 Task: Update the time on Redfin of the saved search to no max.
Action: Mouse moved to (348, 266)
Screenshot: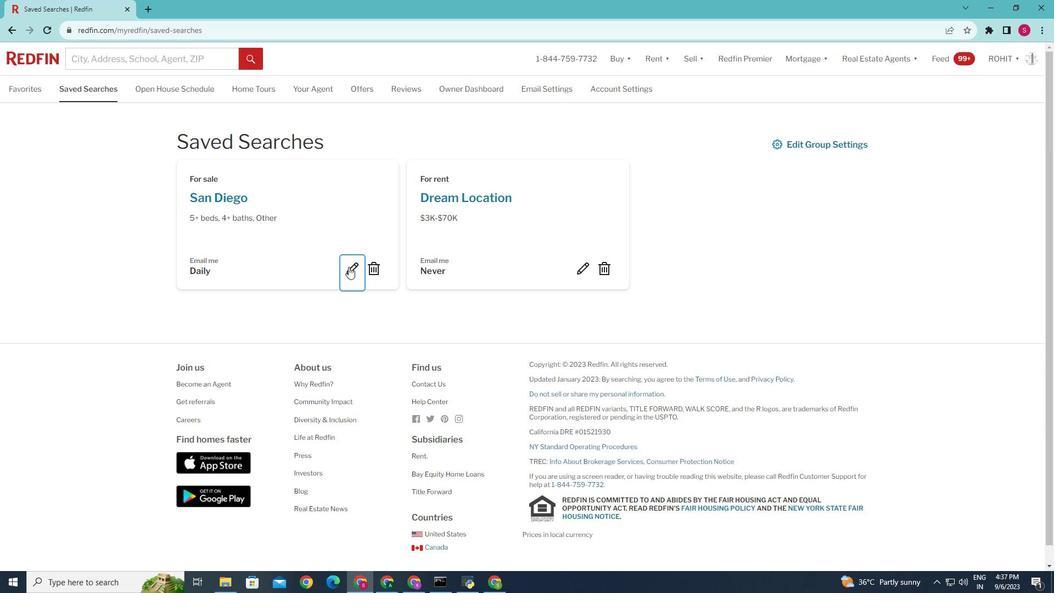 
Action: Mouse pressed left at (348, 266)
Screenshot: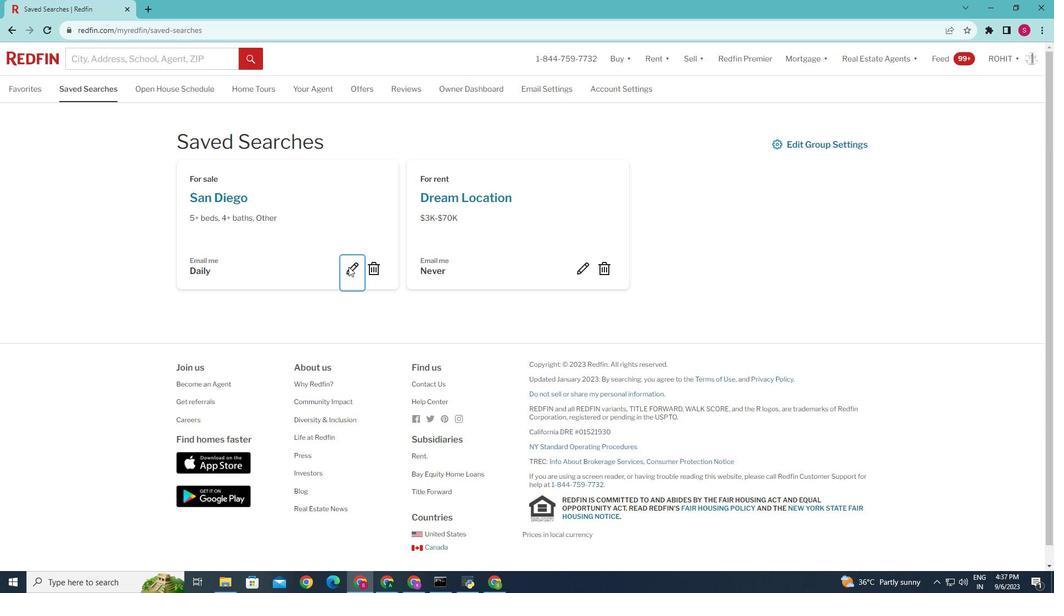 
Action: Mouse moved to (472, 364)
Screenshot: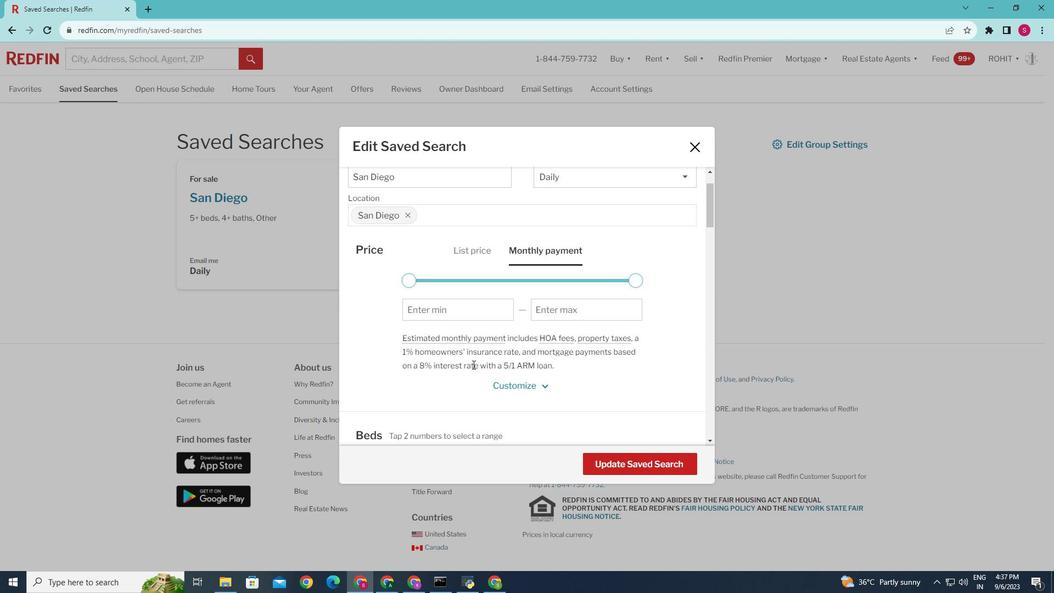 
Action: Mouse scrolled (472, 364) with delta (0, 0)
Screenshot: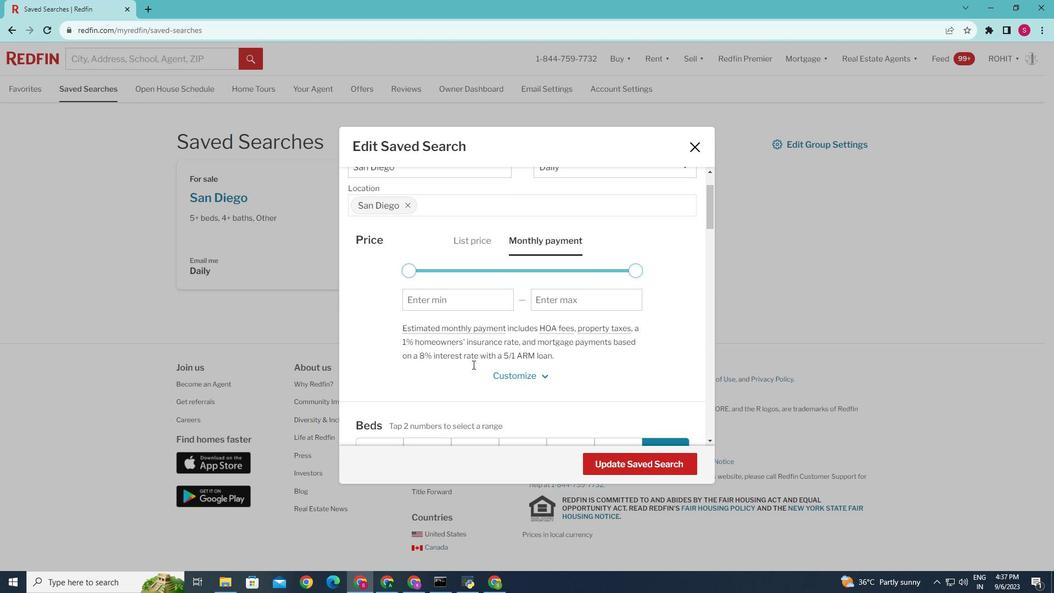 
Action: Mouse scrolled (472, 364) with delta (0, 0)
Screenshot: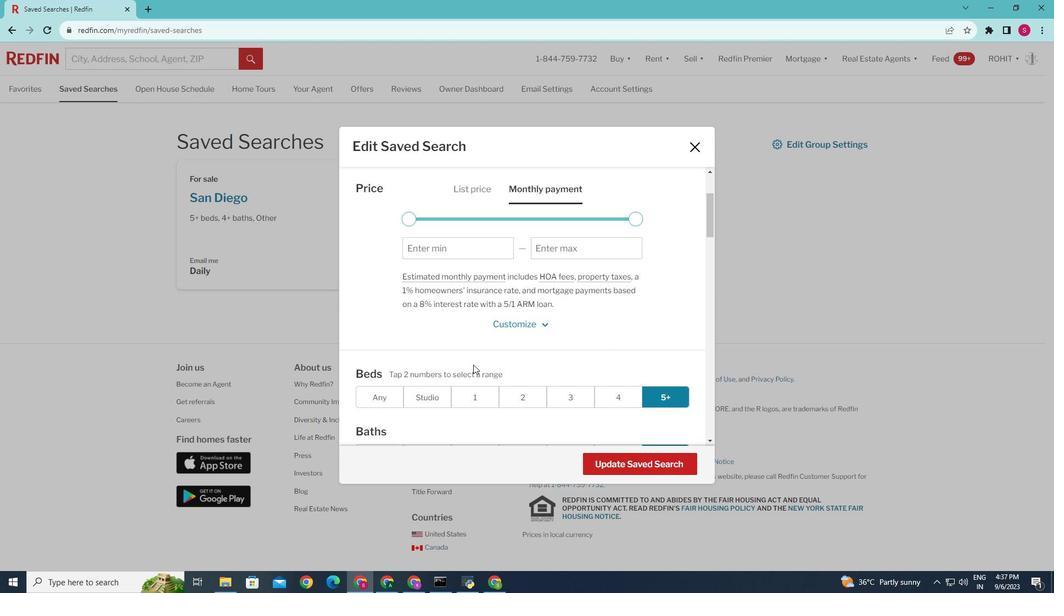 
Action: Mouse moved to (473, 364)
Screenshot: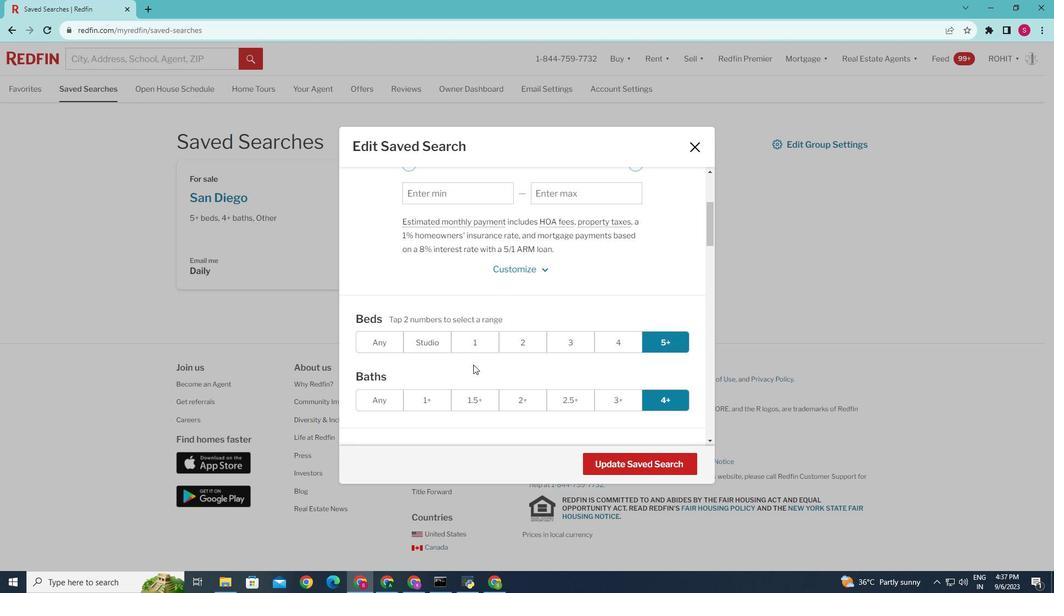 
Action: Mouse scrolled (473, 364) with delta (0, 0)
Screenshot: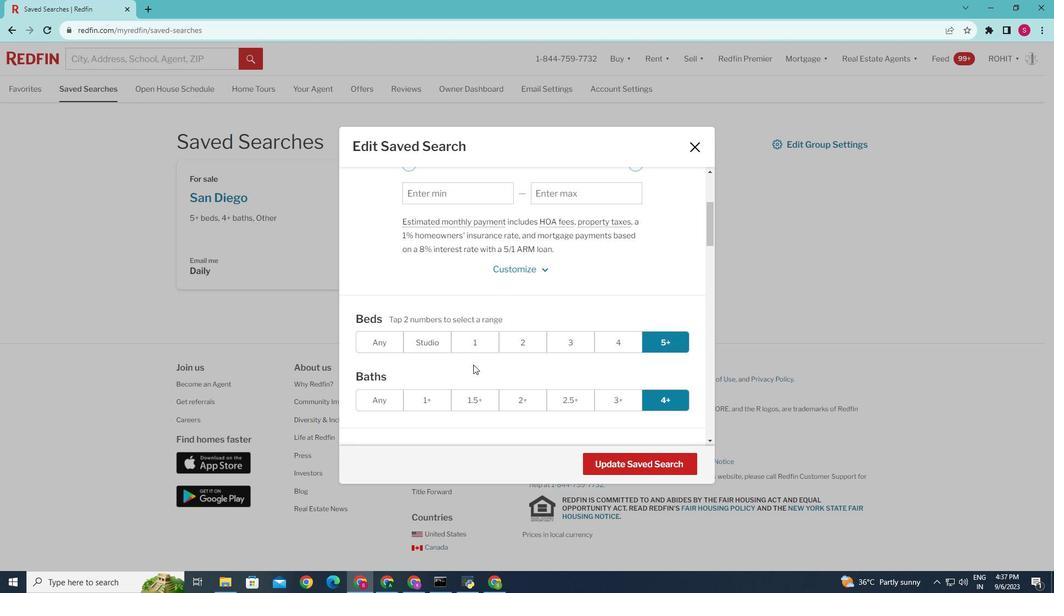 
Action: Mouse scrolled (473, 364) with delta (0, 0)
Screenshot: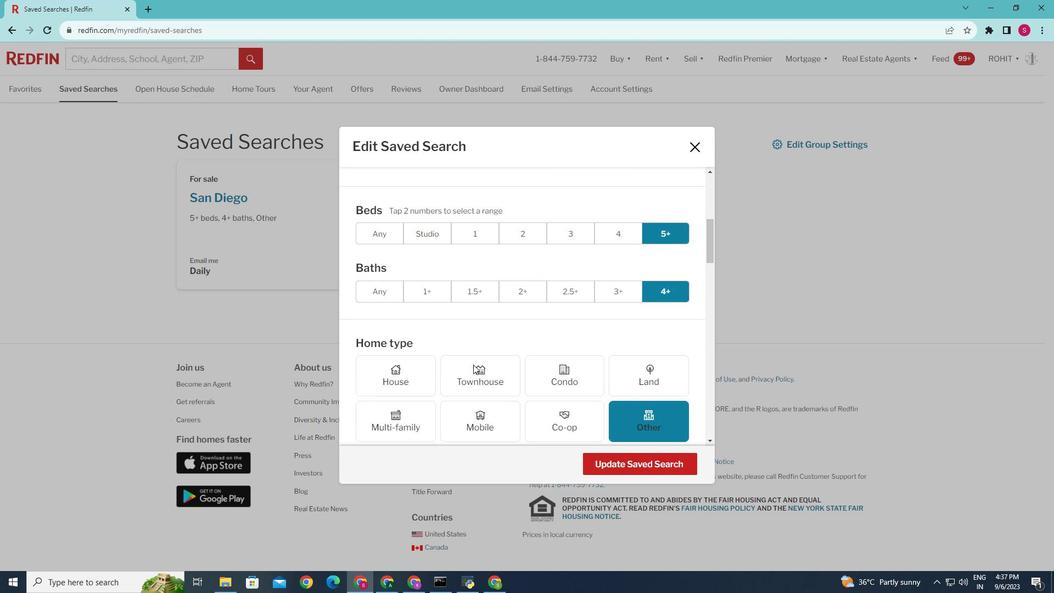 
Action: Mouse scrolled (473, 364) with delta (0, 0)
Screenshot: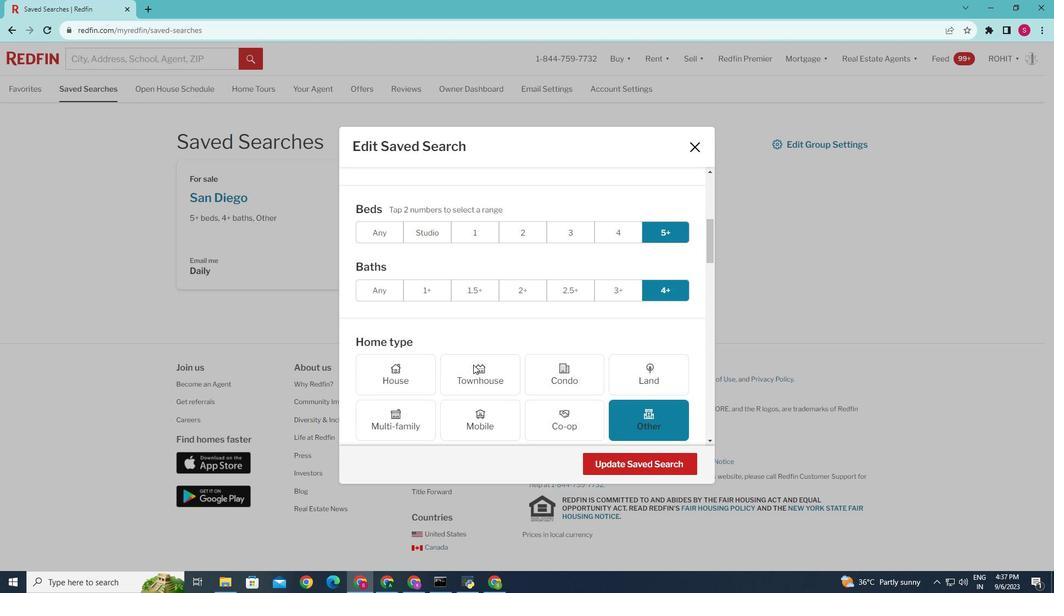 
Action: Mouse scrolled (473, 364) with delta (0, 0)
Screenshot: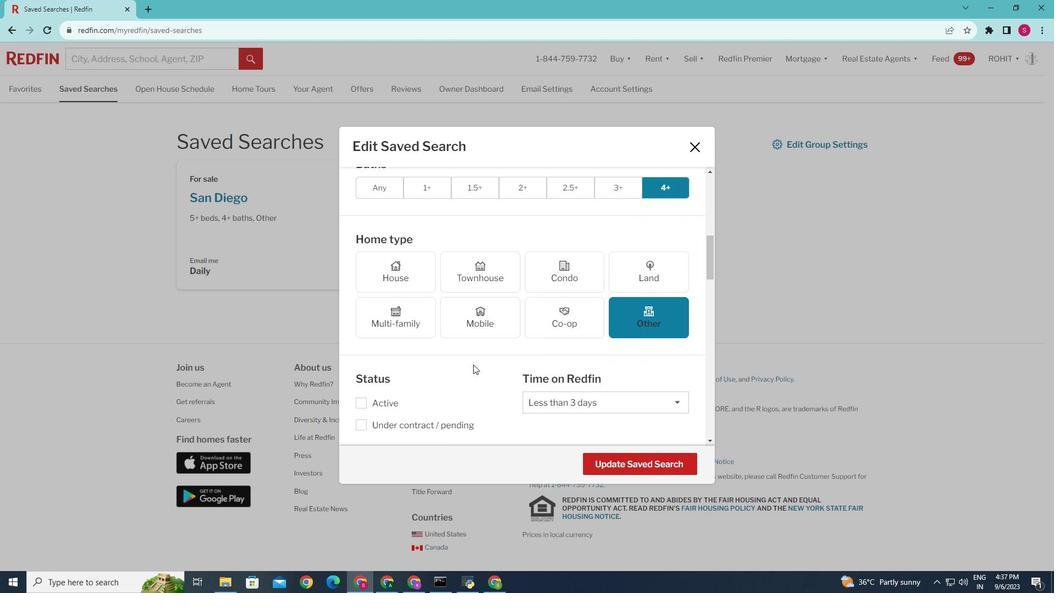 
Action: Mouse scrolled (473, 364) with delta (0, 0)
Screenshot: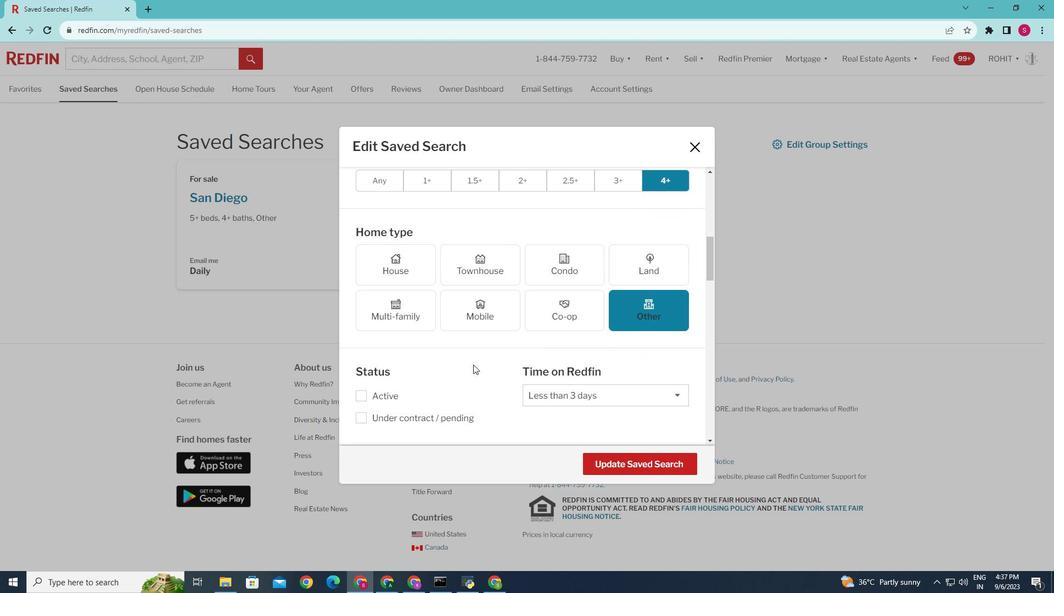 
Action: Mouse scrolled (473, 364) with delta (0, 0)
Screenshot: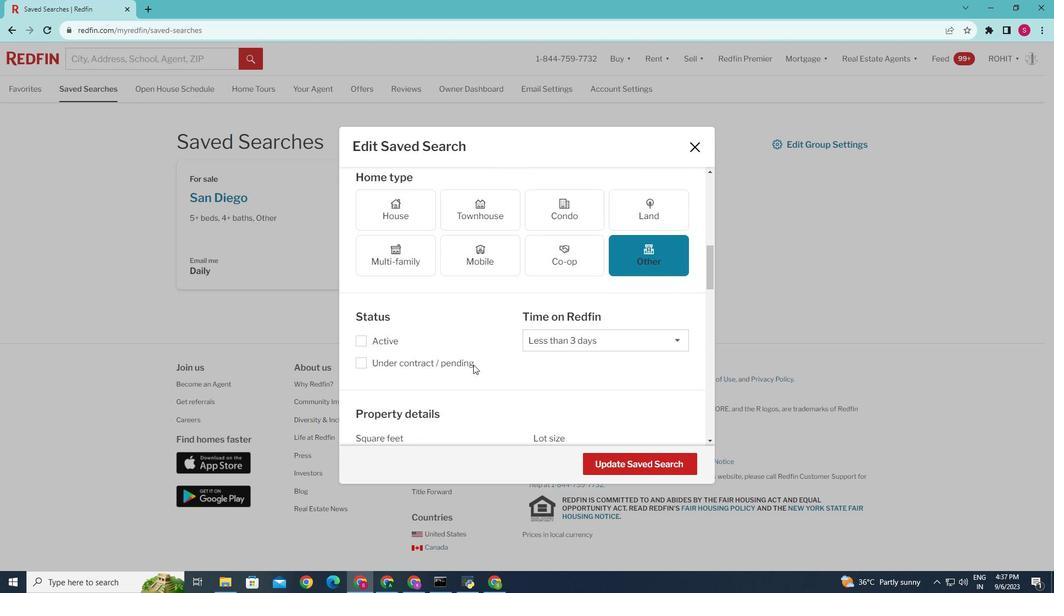 
Action: Mouse moved to (566, 340)
Screenshot: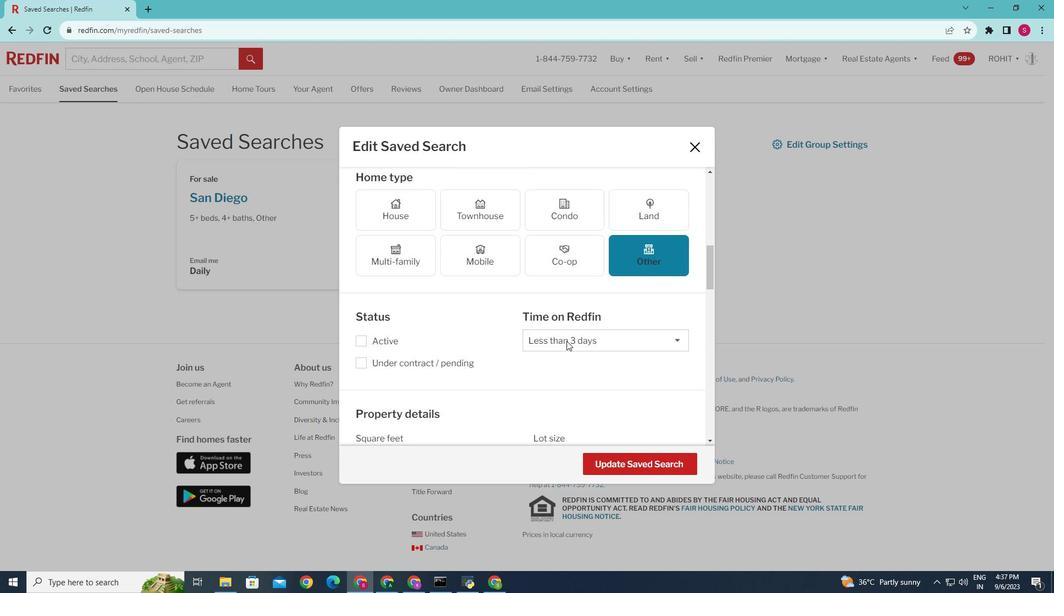 
Action: Mouse pressed left at (566, 340)
Screenshot: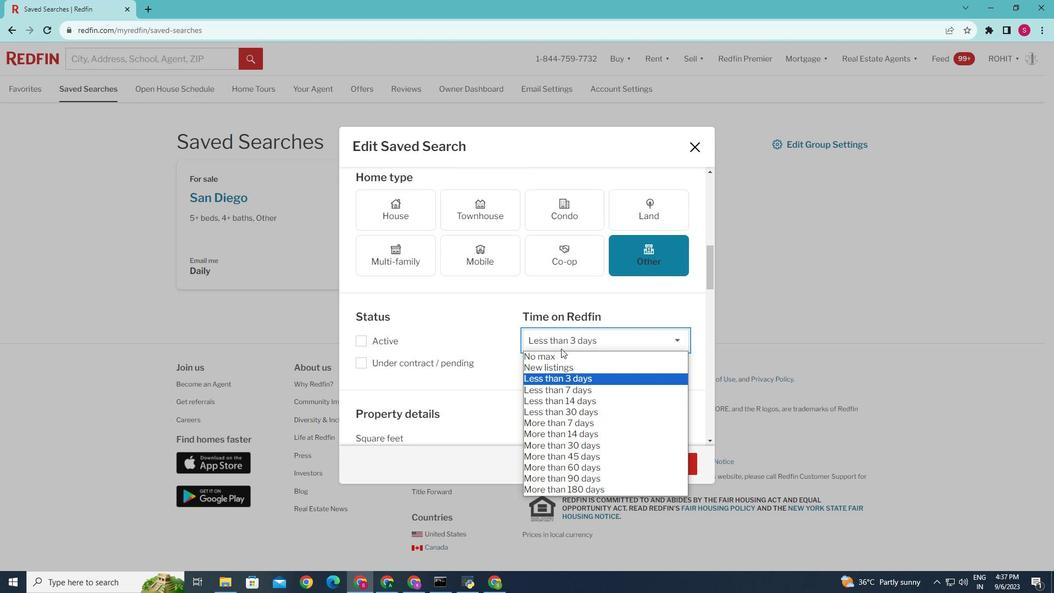 
Action: Mouse moved to (550, 355)
Screenshot: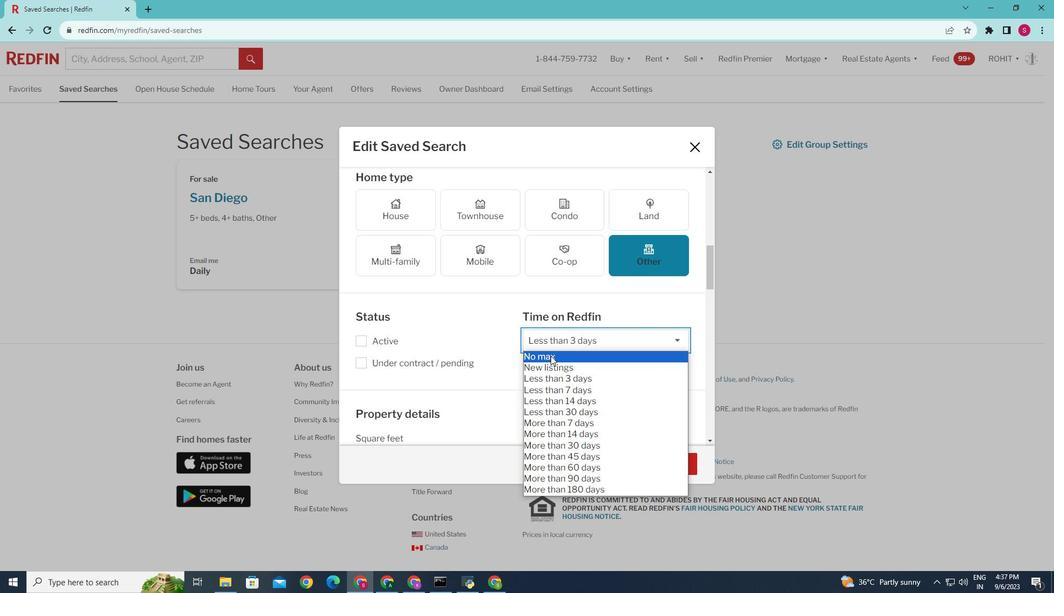 
Action: Mouse pressed left at (550, 355)
Screenshot: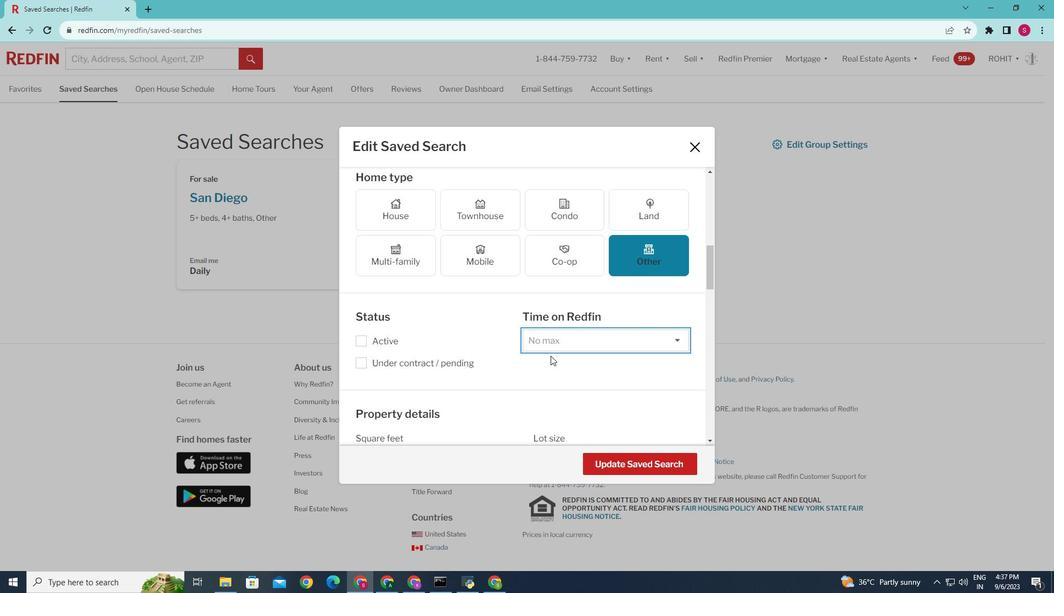
Action: Mouse moved to (600, 464)
Screenshot: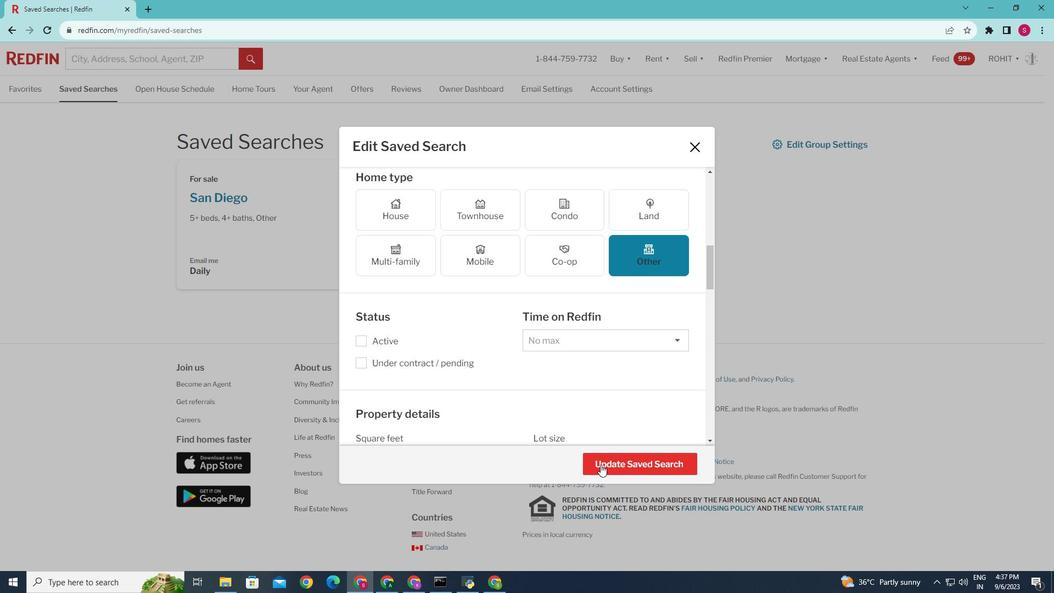 
Action: Mouse pressed left at (600, 464)
Screenshot: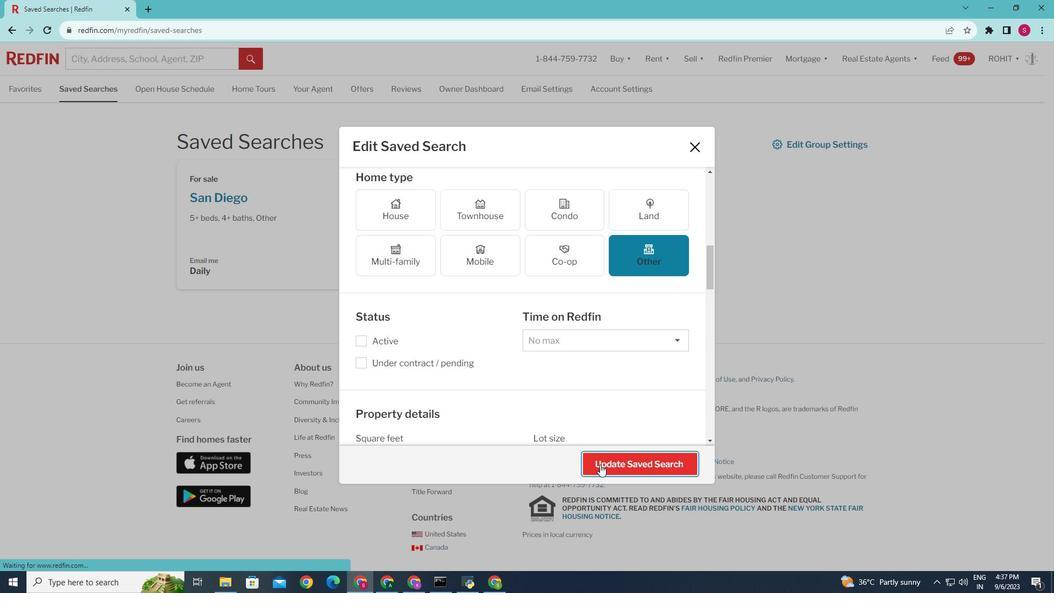 
Action: Mouse moved to (593, 447)
Screenshot: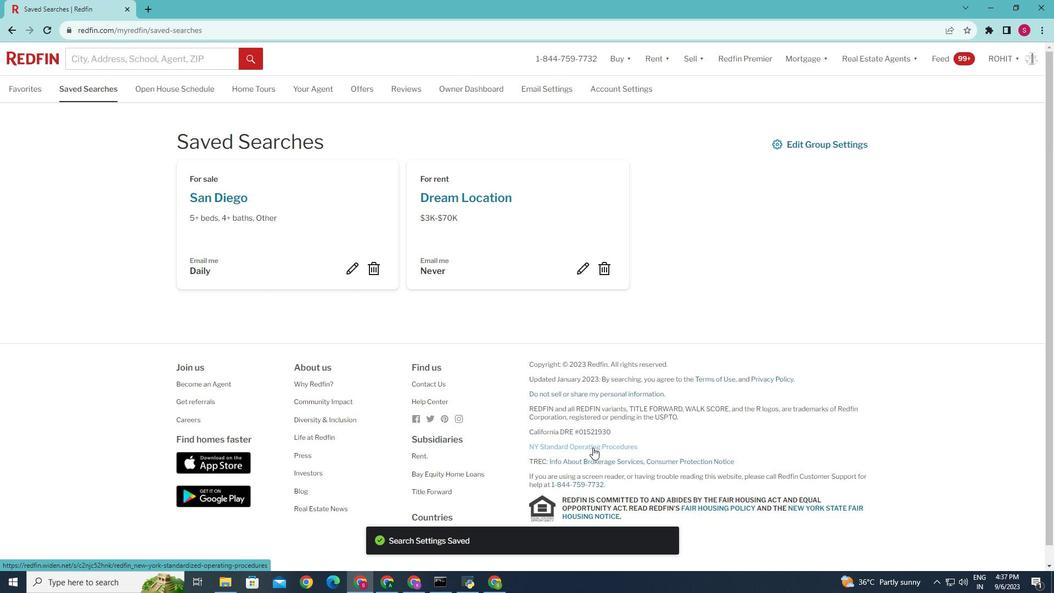 
